 Task: Add Sprouts Sliced Swiss Cheese to the cart.
Action: Mouse pressed left at (14, 85)
Screenshot: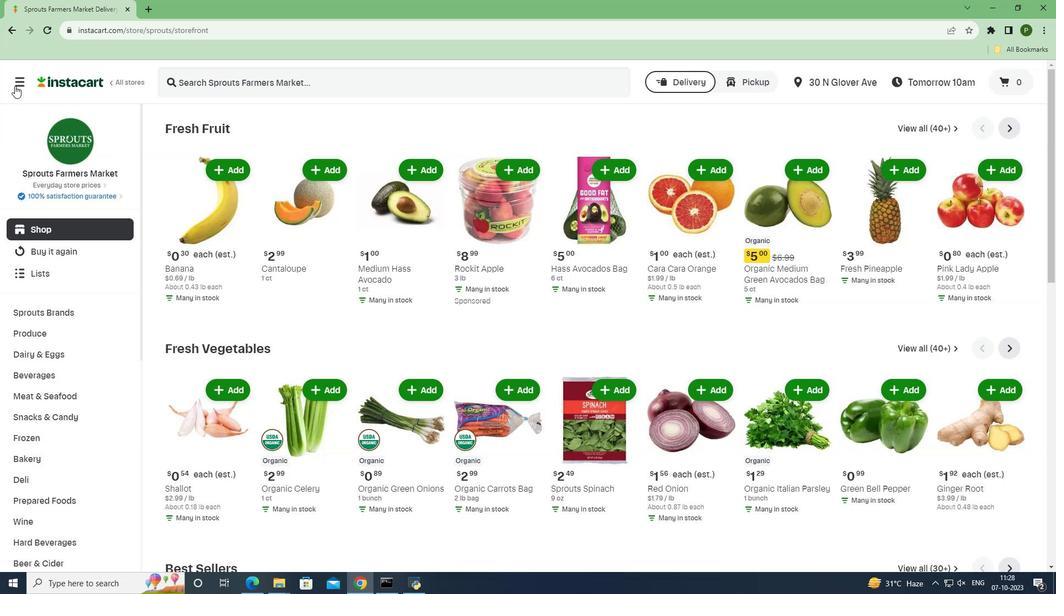 
Action: Mouse moved to (31, 294)
Screenshot: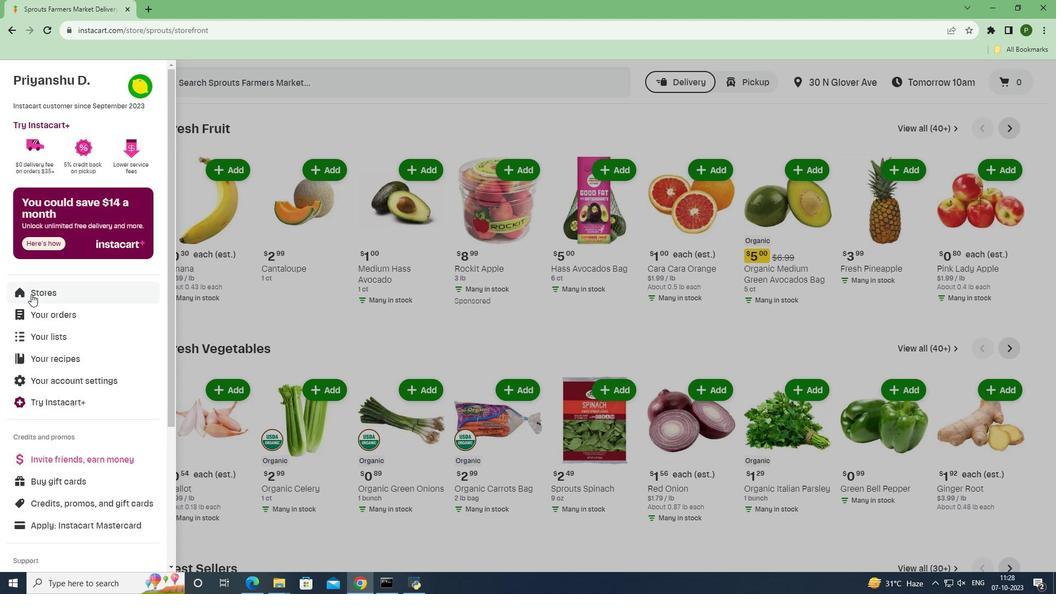 
Action: Mouse pressed left at (31, 294)
Screenshot: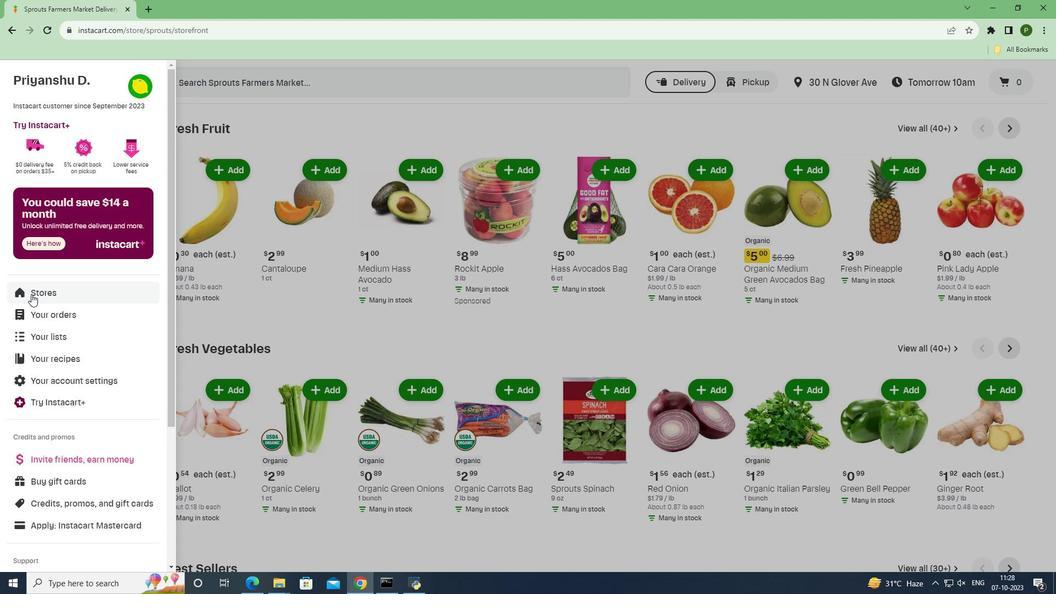 
Action: Mouse moved to (244, 128)
Screenshot: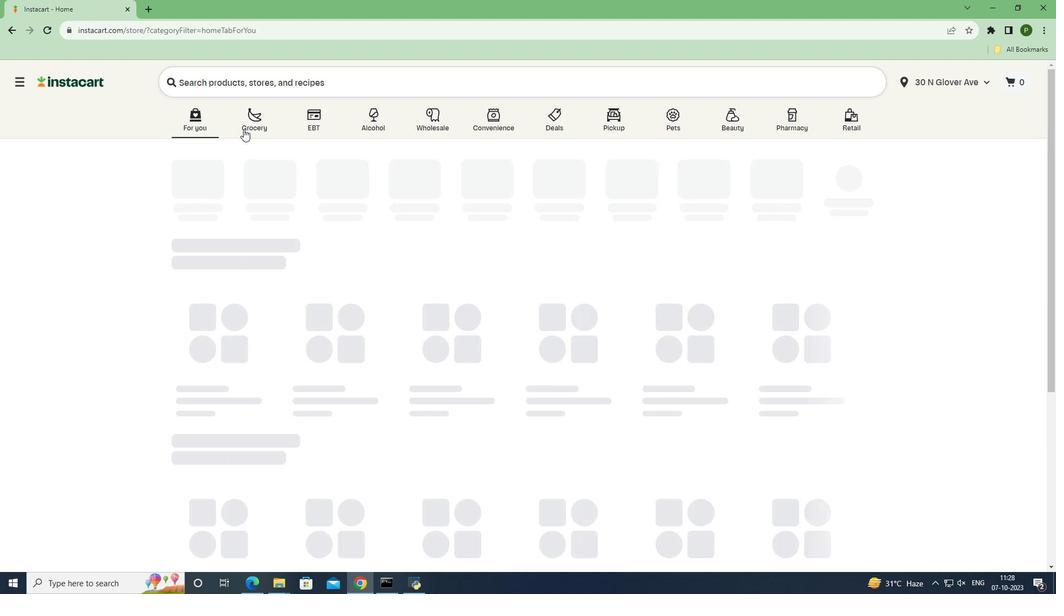 
Action: Mouse pressed left at (244, 128)
Screenshot: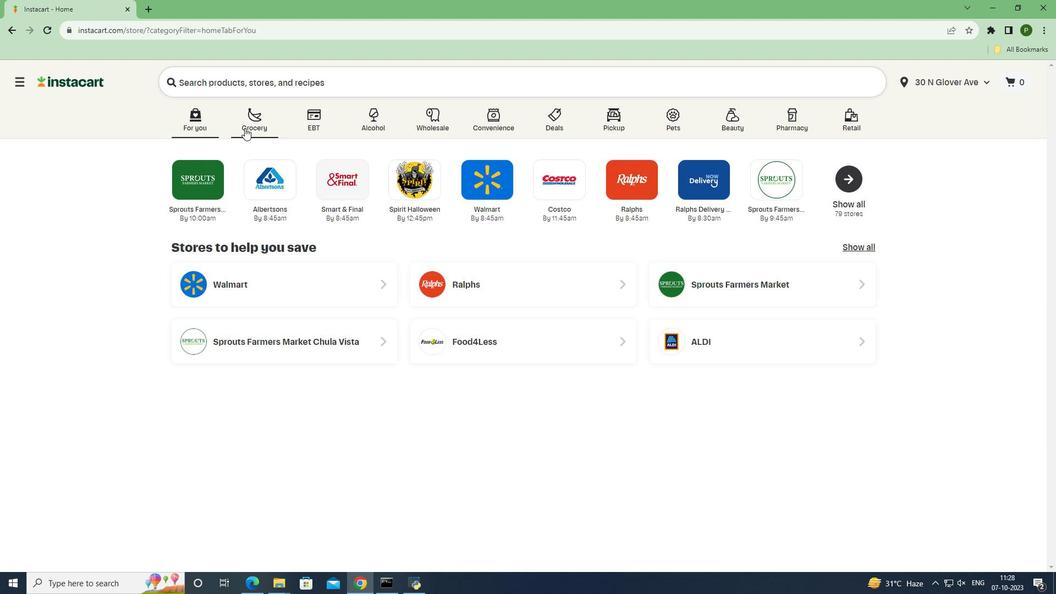 
Action: Mouse moved to (436, 256)
Screenshot: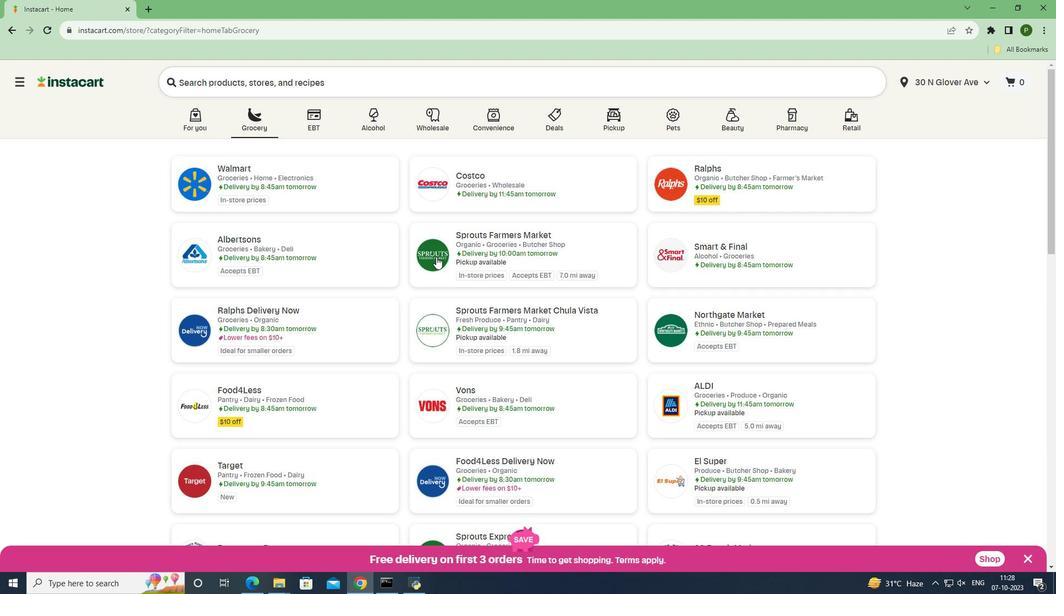 
Action: Mouse pressed left at (436, 256)
Screenshot: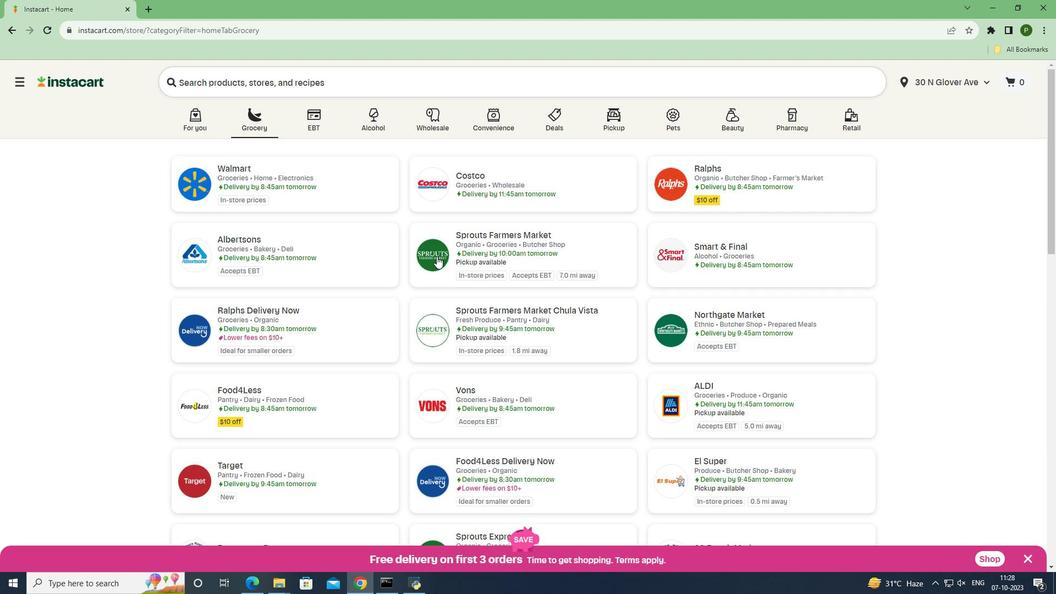 
Action: Mouse moved to (90, 358)
Screenshot: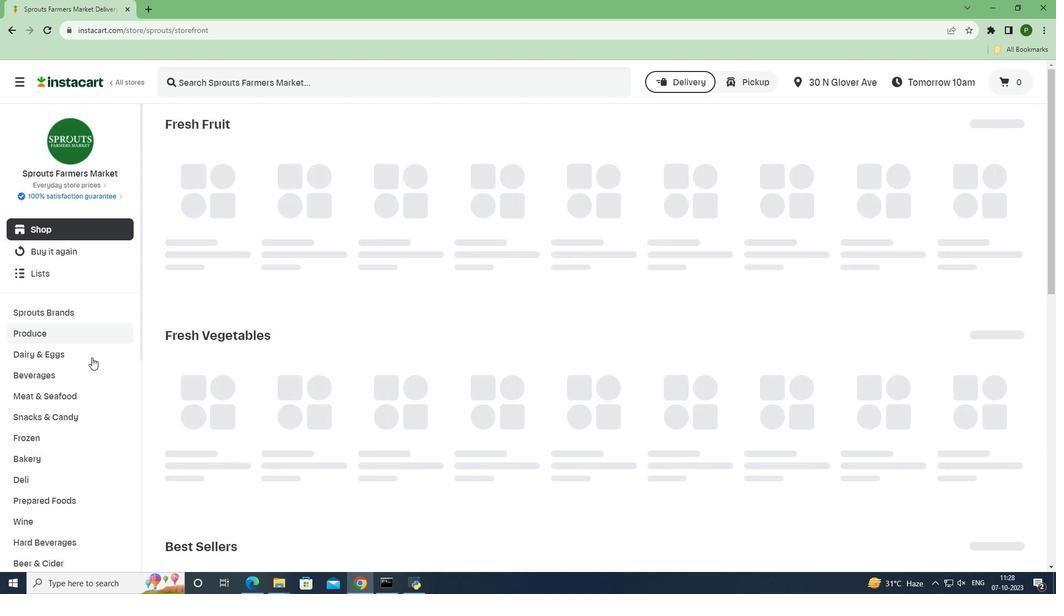 
Action: Mouse pressed left at (90, 358)
Screenshot: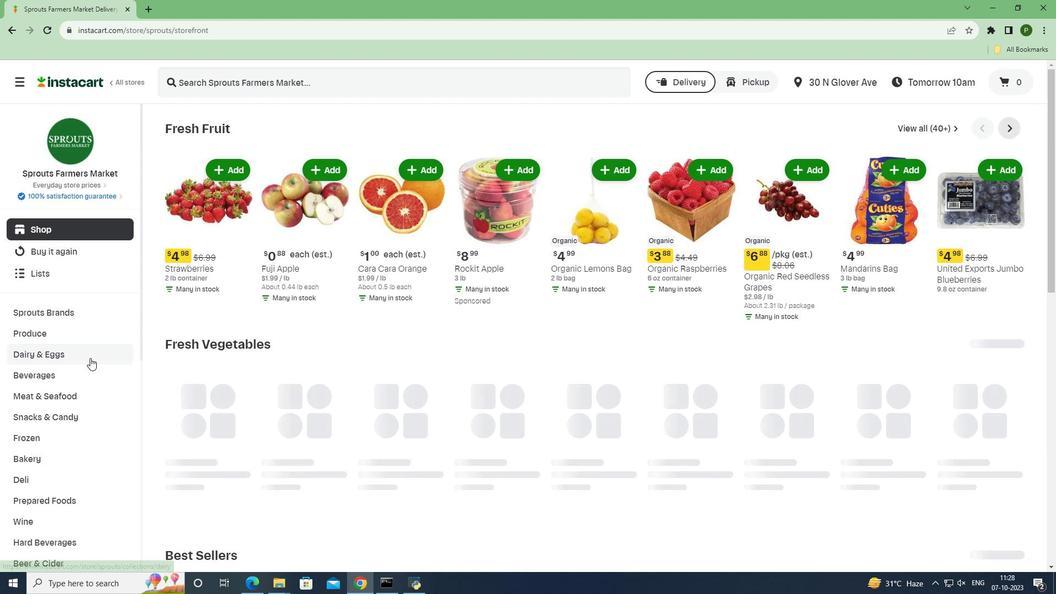 
Action: Mouse moved to (77, 396)
Screenshot: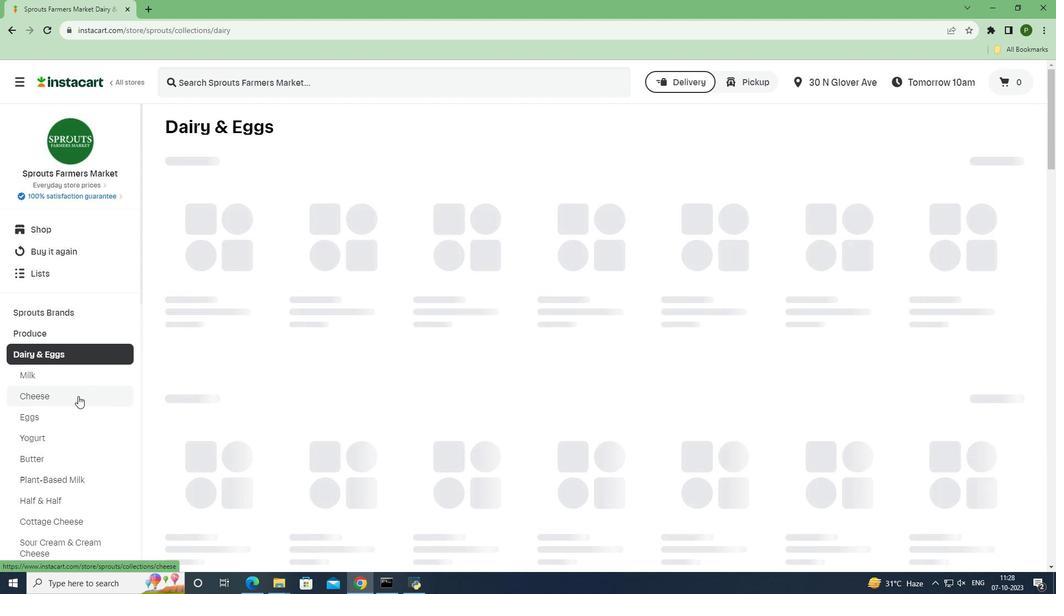 
Action: Mouse pressed left at (77, 396)
Screenshot: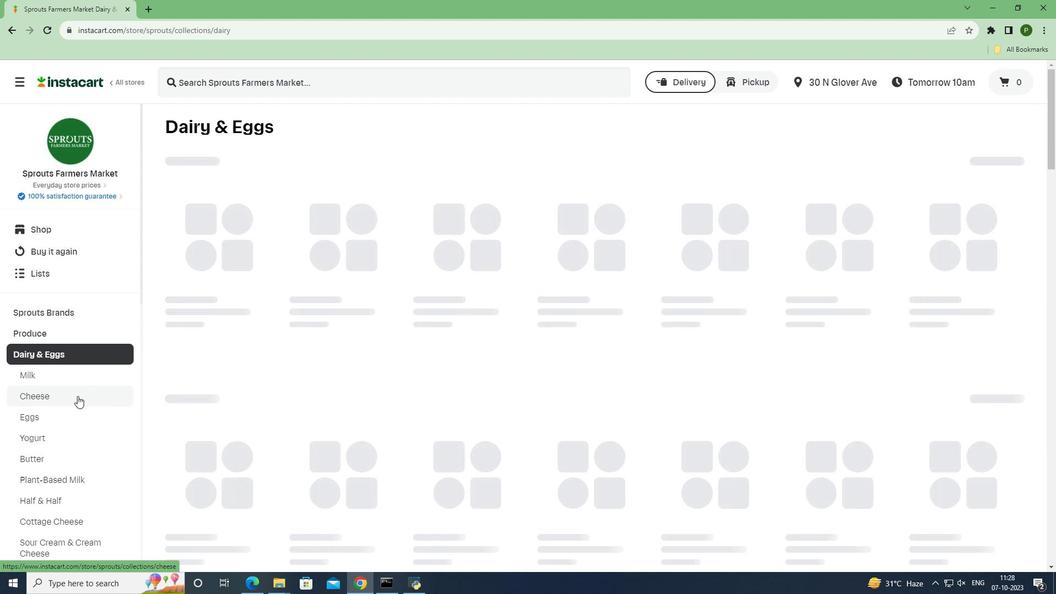 
Action: Mouse moved to (215, 81)
Screenshot: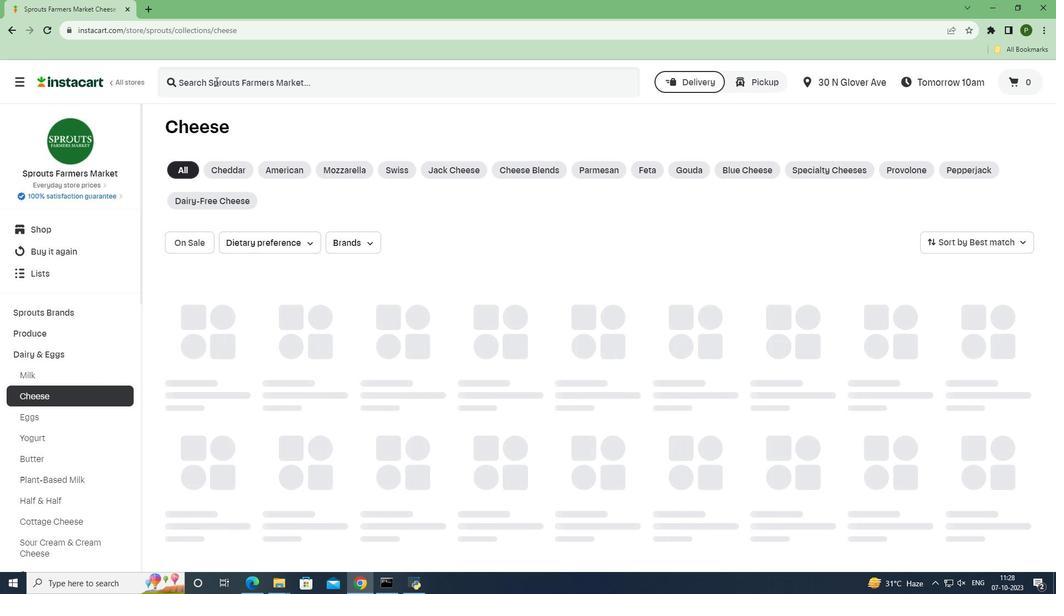 
Action: Mouse pressed left at (215, 81)
Screenshot: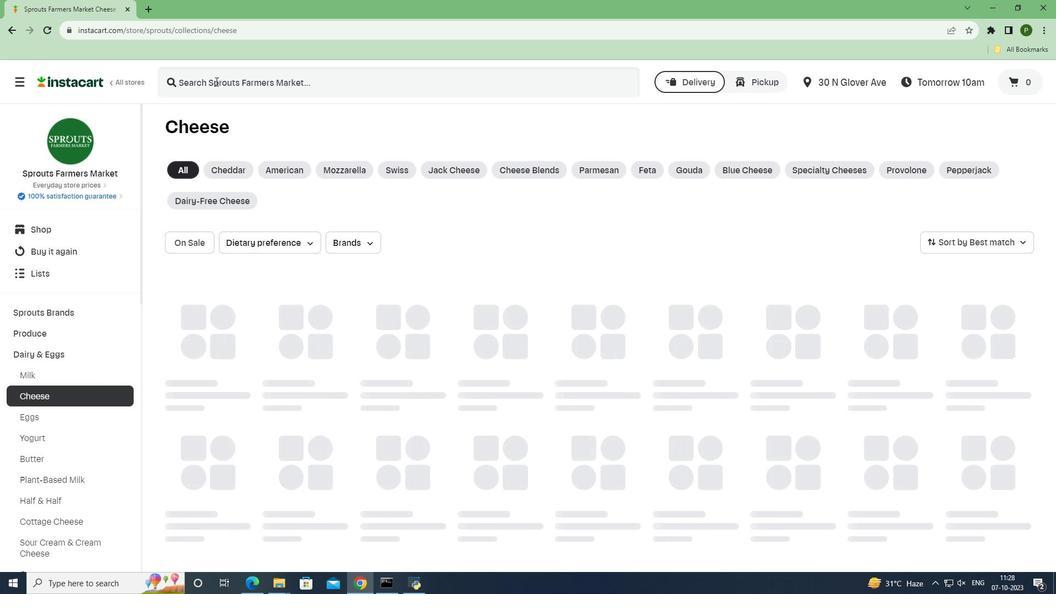 
Action: Key pressed <Key.caps_lock>S<Key.caps_lock>prouts<Key.space><Key.caps_lock>S<Key.caps_lock>liced<Key.space><Key.caps_lock>S<Key.caps_lock>wiss<Key.space><Key.caps_lock>C<Key.caps_lock>heese<Key.space><Key.enter>
Screenshot: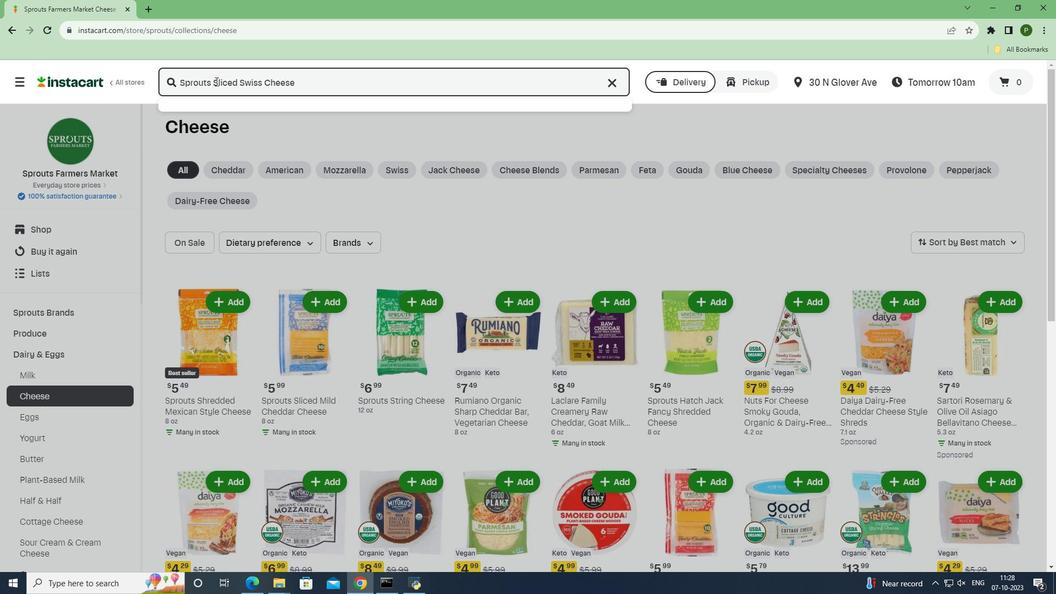 
Action: Mouse moved to (298, 202)
Screenshot: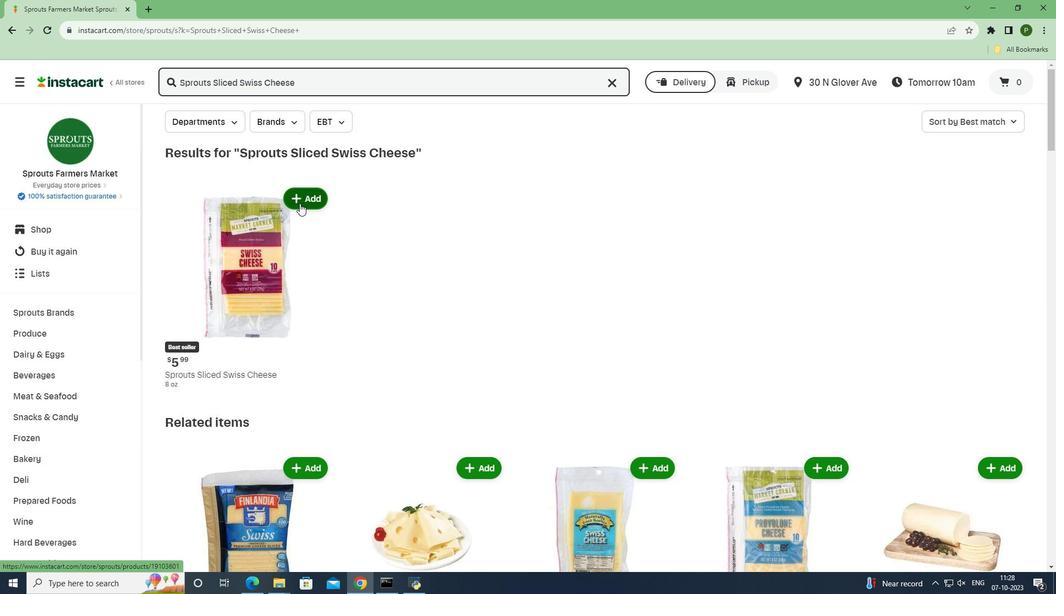 
Action: Mouse pressed left at (298, 202)
Screenshot: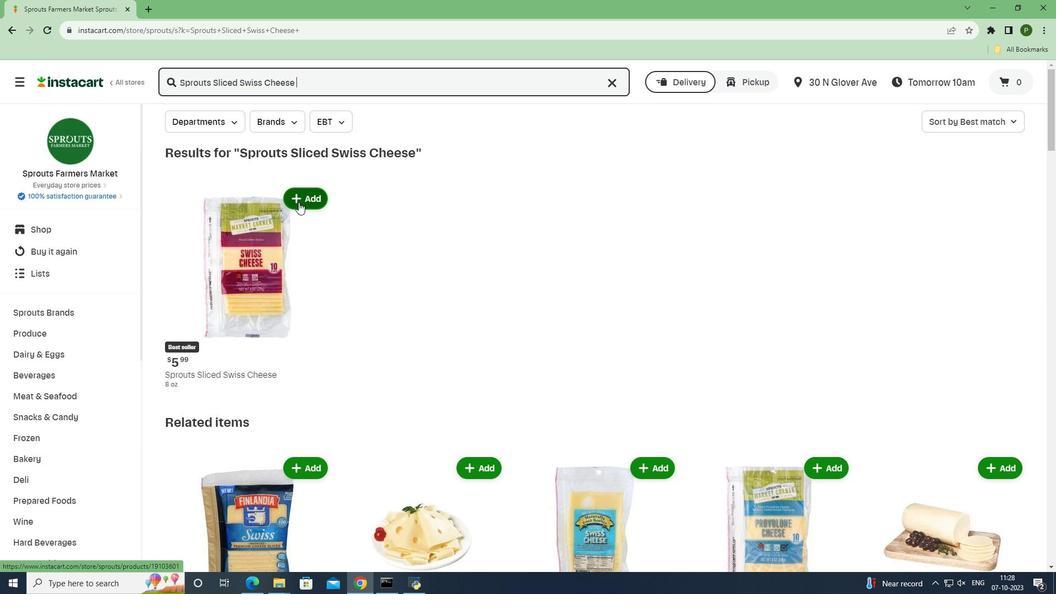 
Action: Mouse moved to (349, 254)
Screenshot: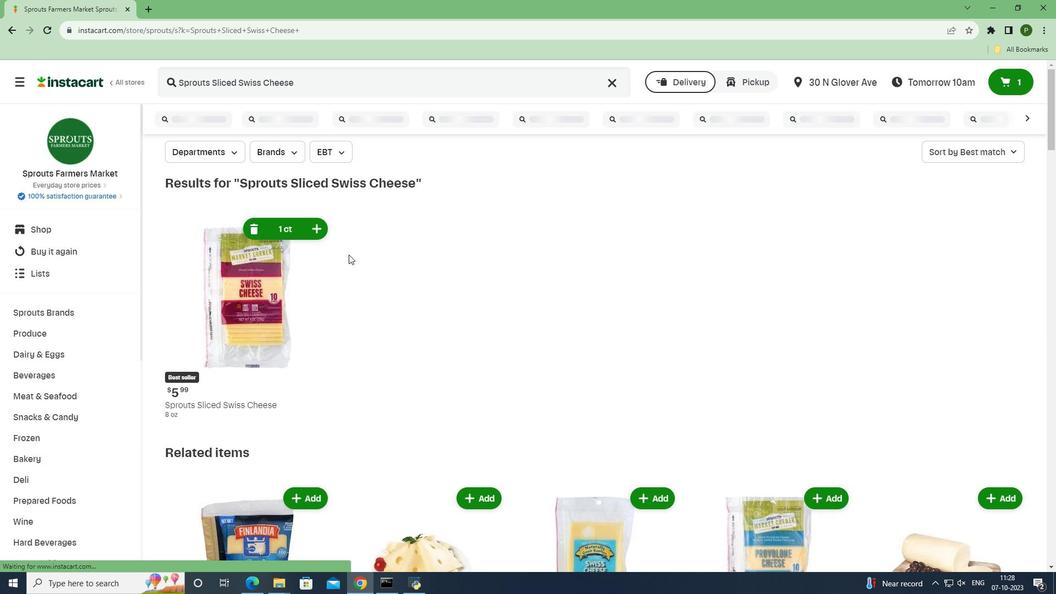 
